 Task: In the  document Monkey.epub Share this file with 'softage.1@softage.net' Check 'Vision History' View the  non- printing characters
Action: Mouse moved to (282, 321)
Screenshot: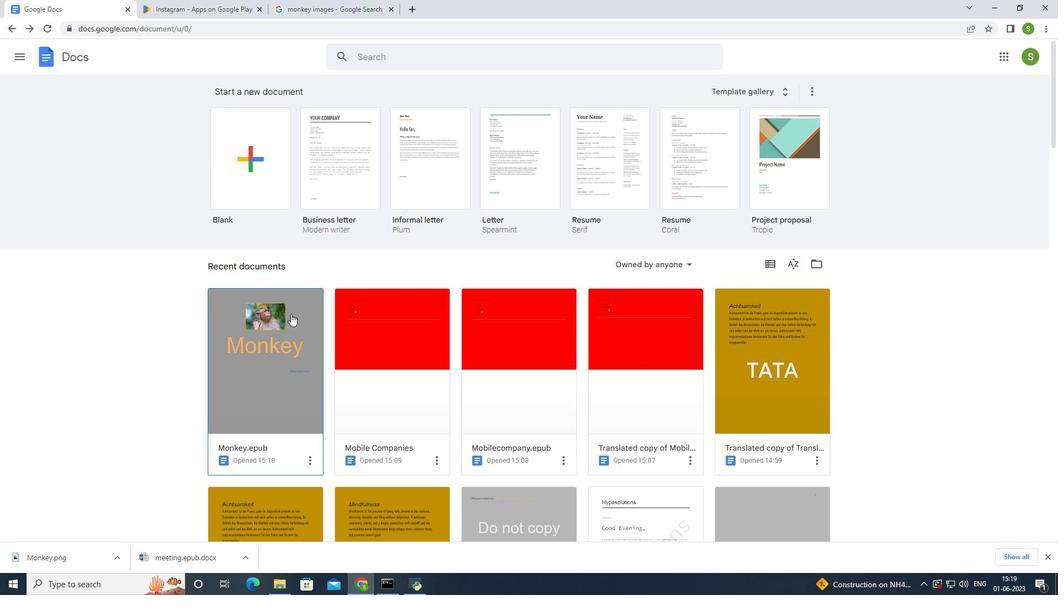
Action: Mouse pressed left at (282, 321)
Screenshot: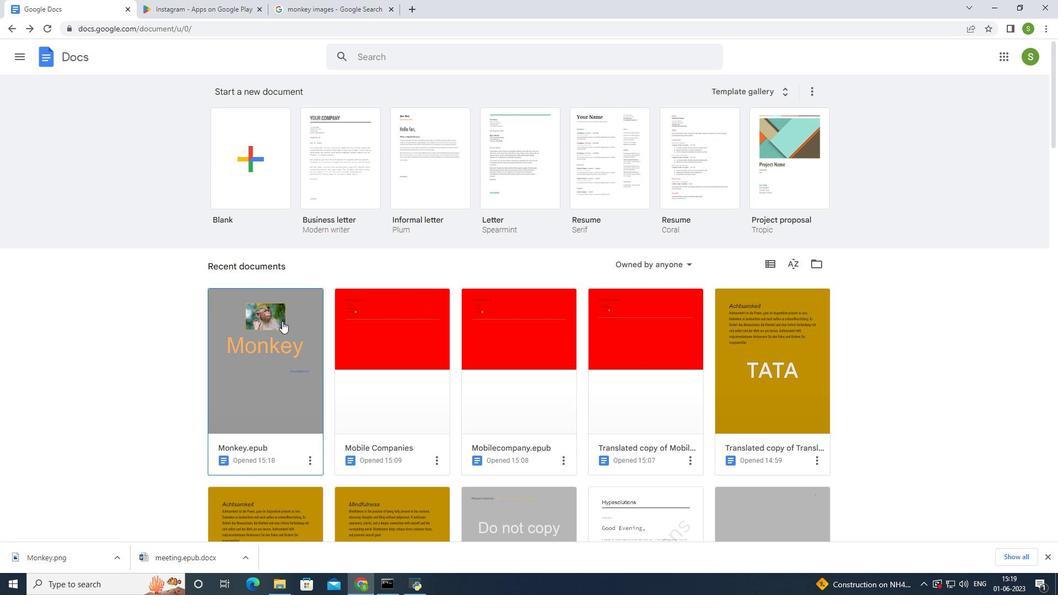 
Action: Mouse moved to (295, 310)
Screenshot: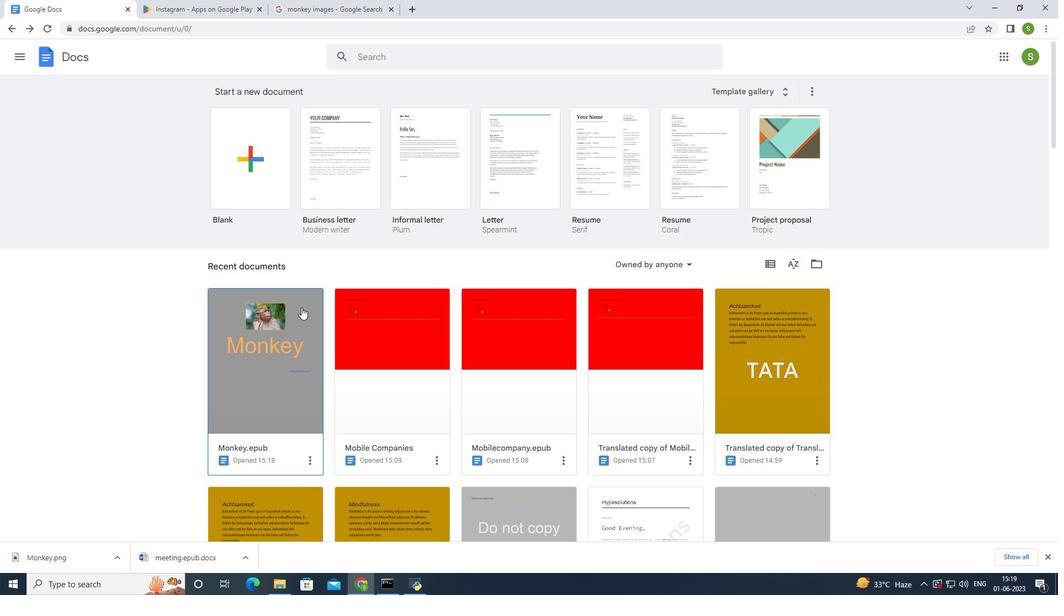 
Action: Mouse pressed left at (295, 310)
Screenshot: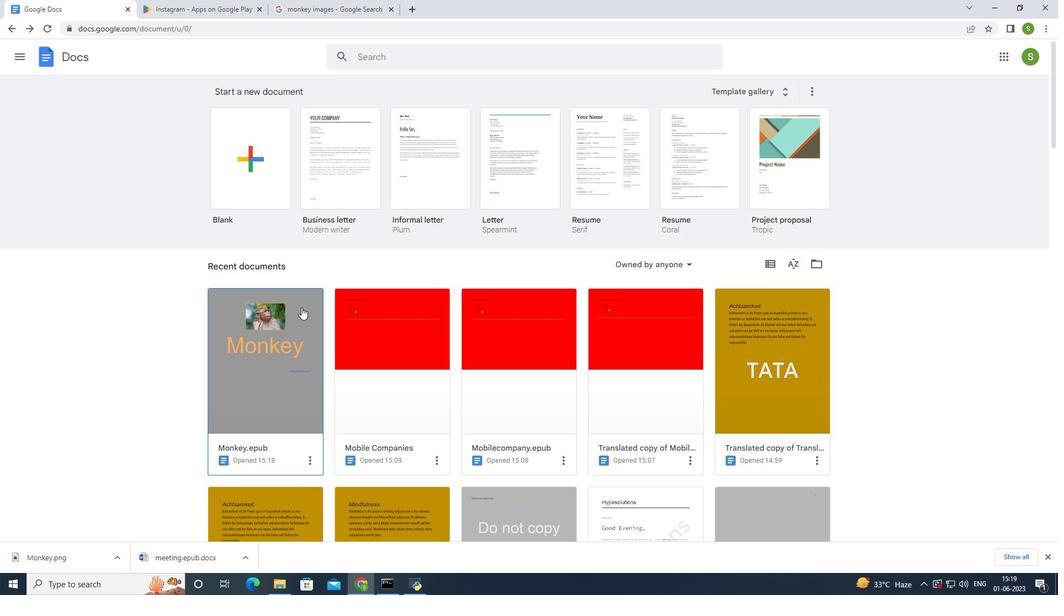 
Action: Mouse moved to (986, 61)
Screenshot: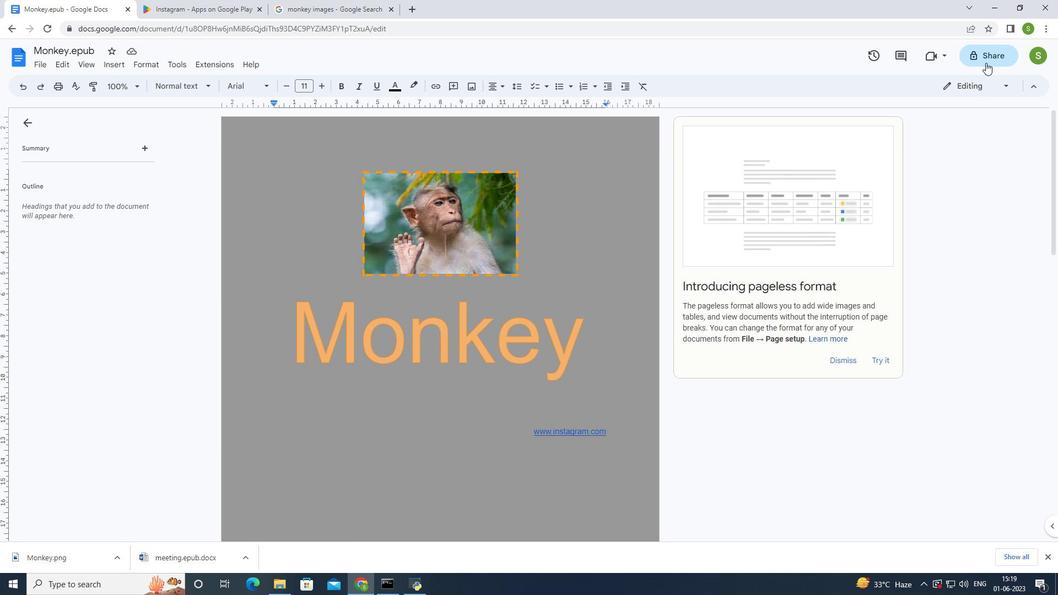 
Action: Mouse pressed left at (986, 61)
Screenshot: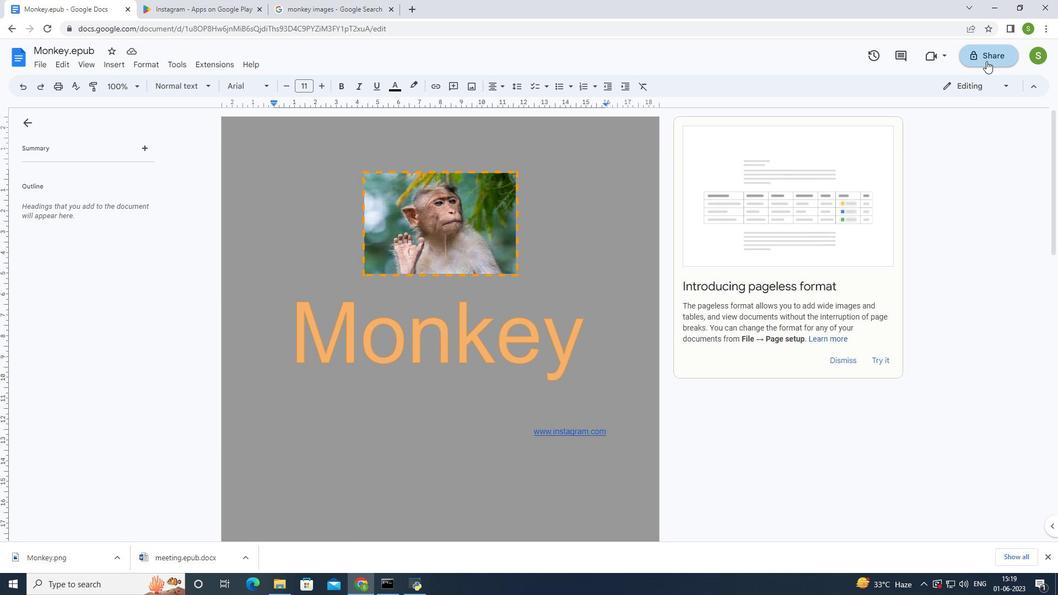 
Action: Mouse moved to (665, 236)
Screenshot: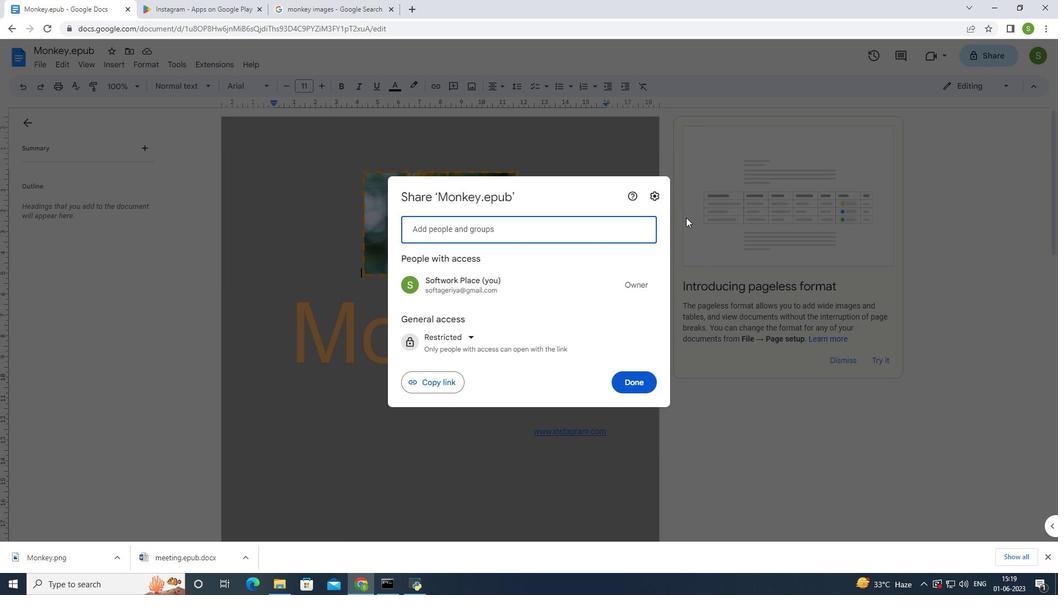 
Action: Key pressed softage,1<Key.shift>@softage.net<Key.enter>
Screenshot: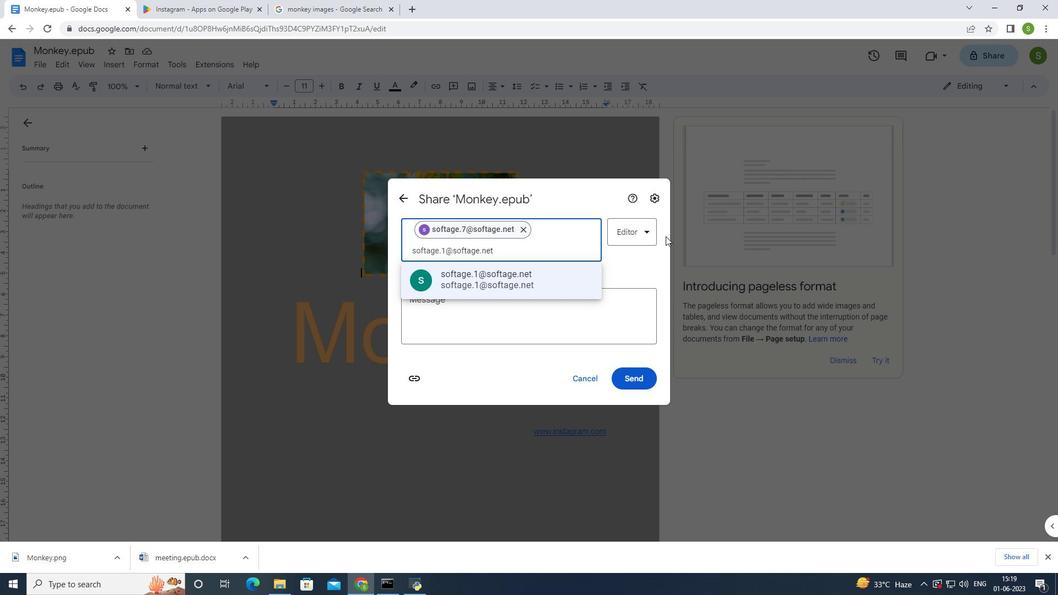 
Action: Mouse moved to (639, 379)
Screenshot: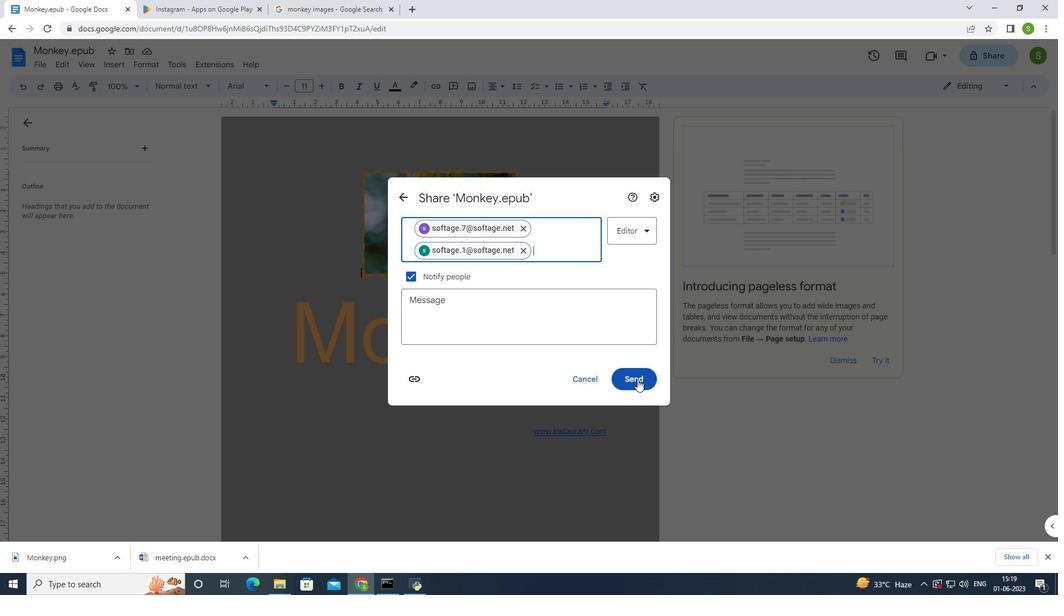 
Action: Mouse pressed left at (639, 379)
Screenshot: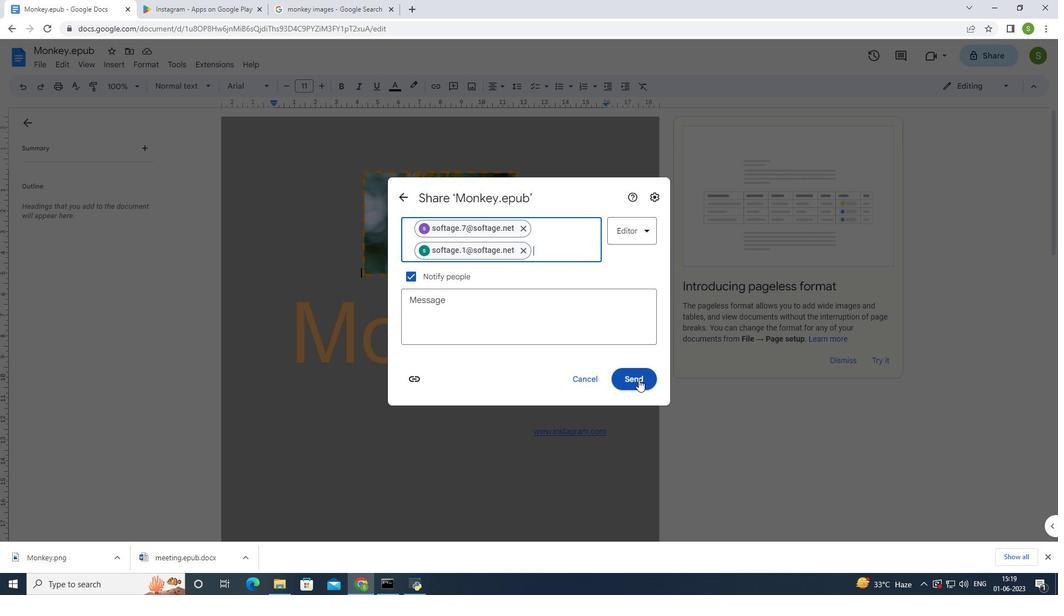
Action: Mouse moved to (607, 302)
Screenshot: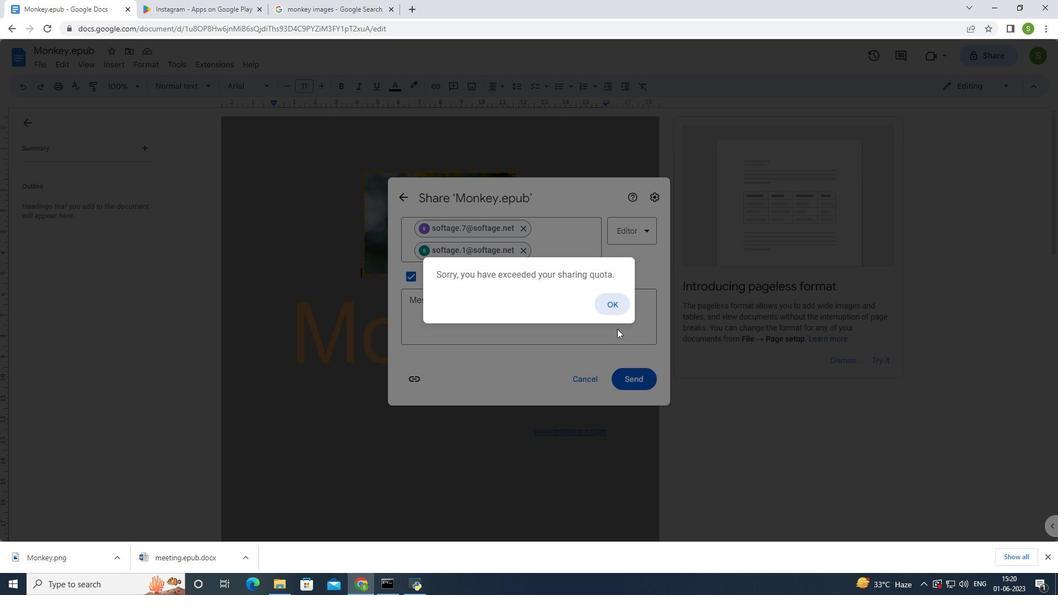
Action: Mouse pressed left at (607, 302)
Screenshot: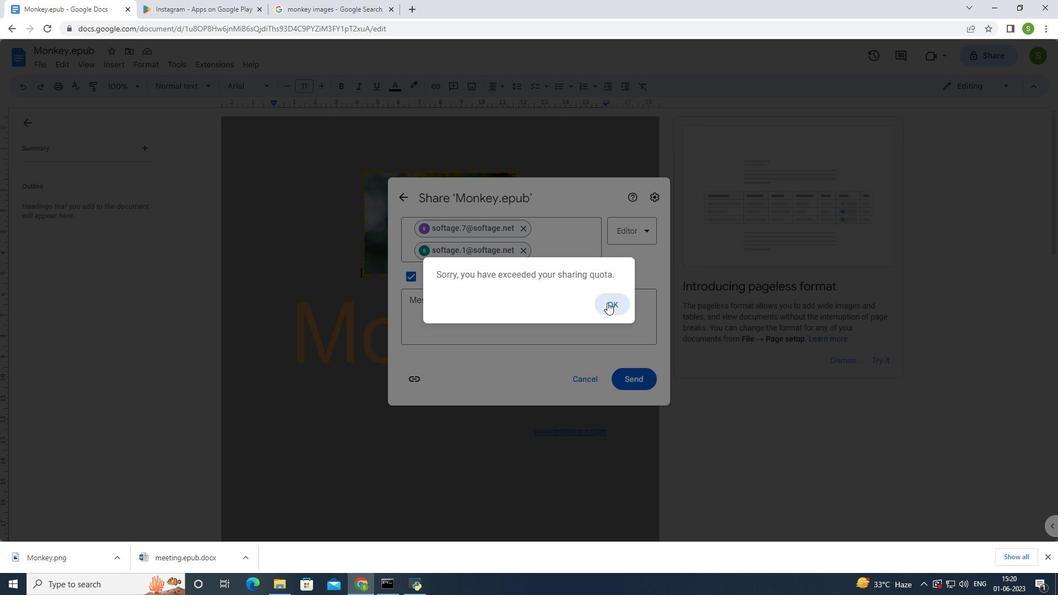 
Action: Mouse moved to (625, 377)
Screenshot: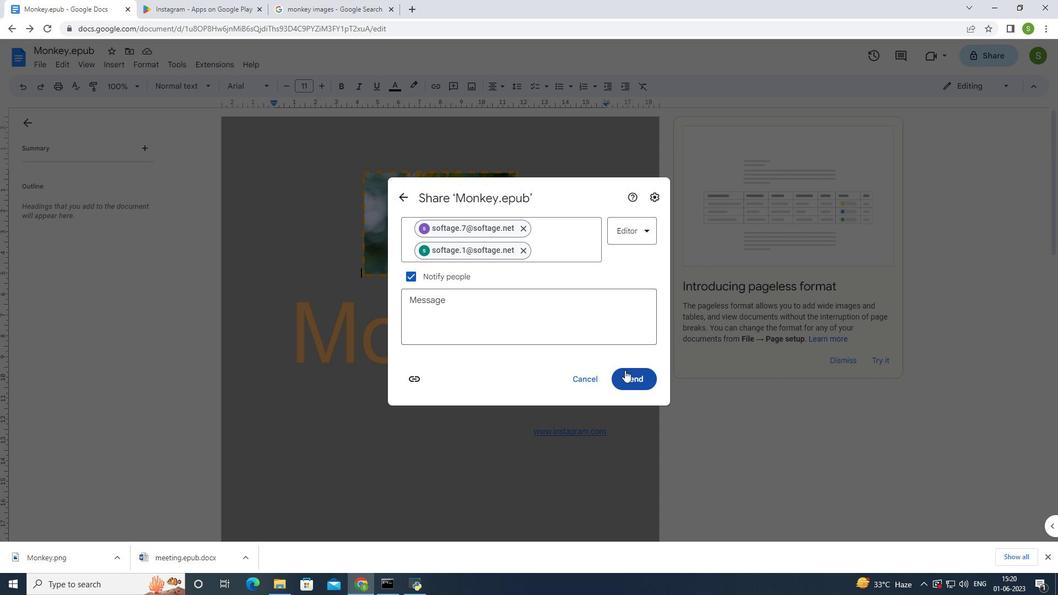 
Action: Mouse pressed left at (625, 377)
Screenshot: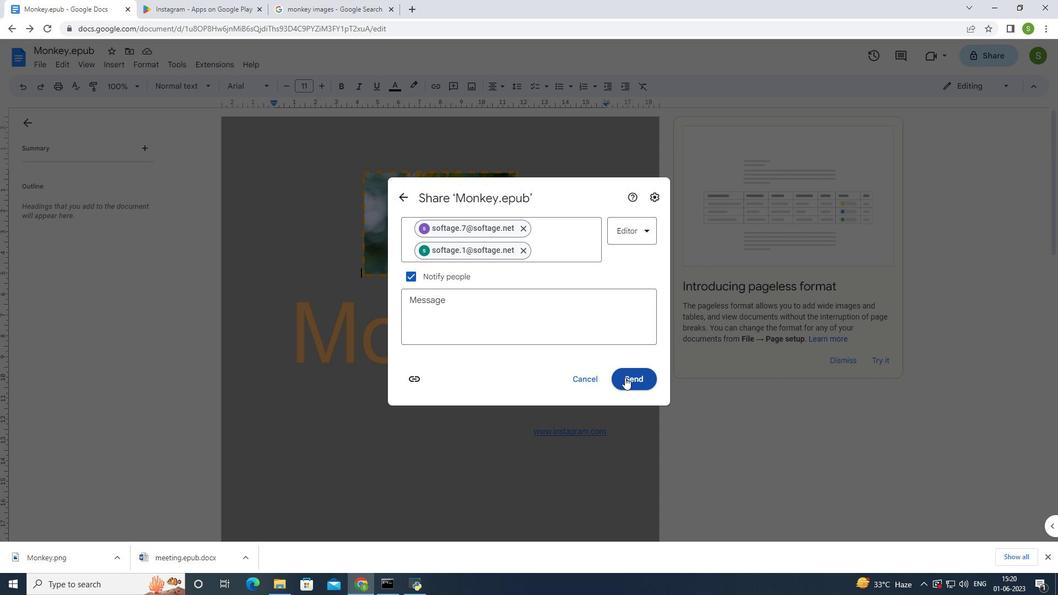 
Action: Mouse moved to (600, 306)
Screenshot: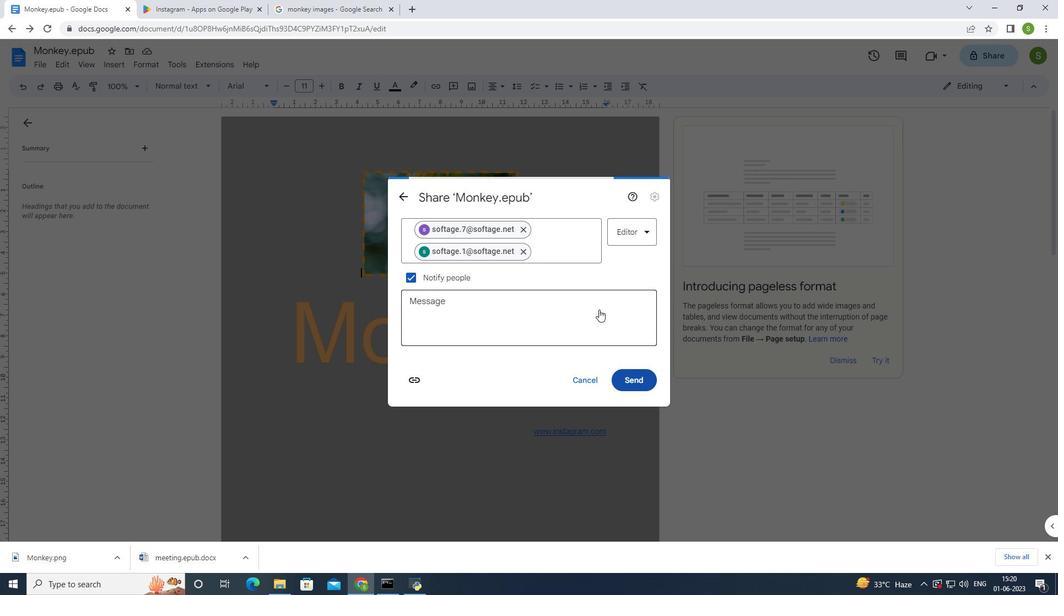 
Action: Mouse pressed left at (600, 306)
Screenshot: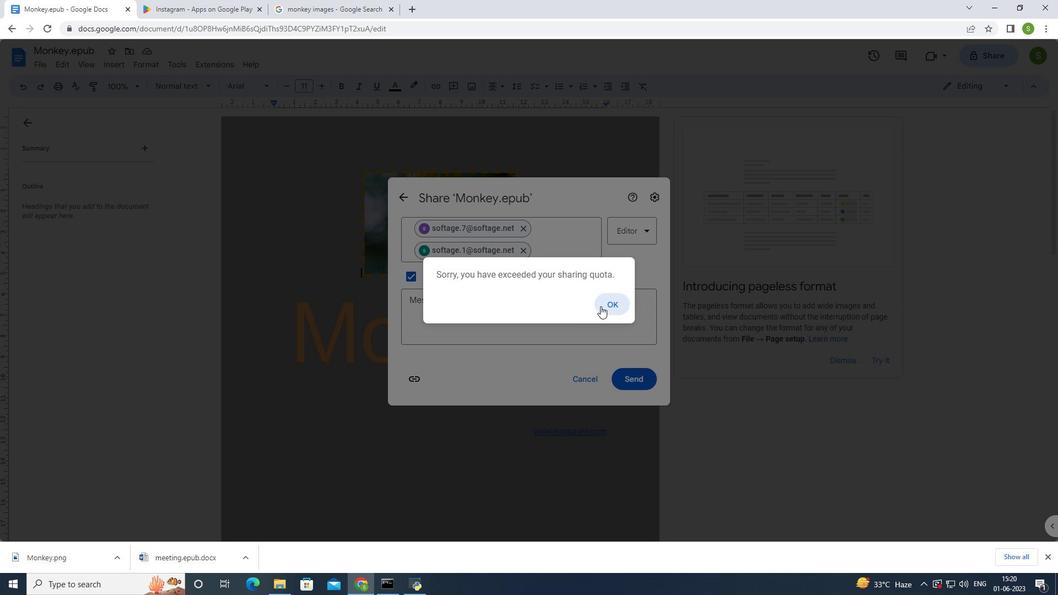 
Action: Mouse moved to (581, 380)
Screenshot: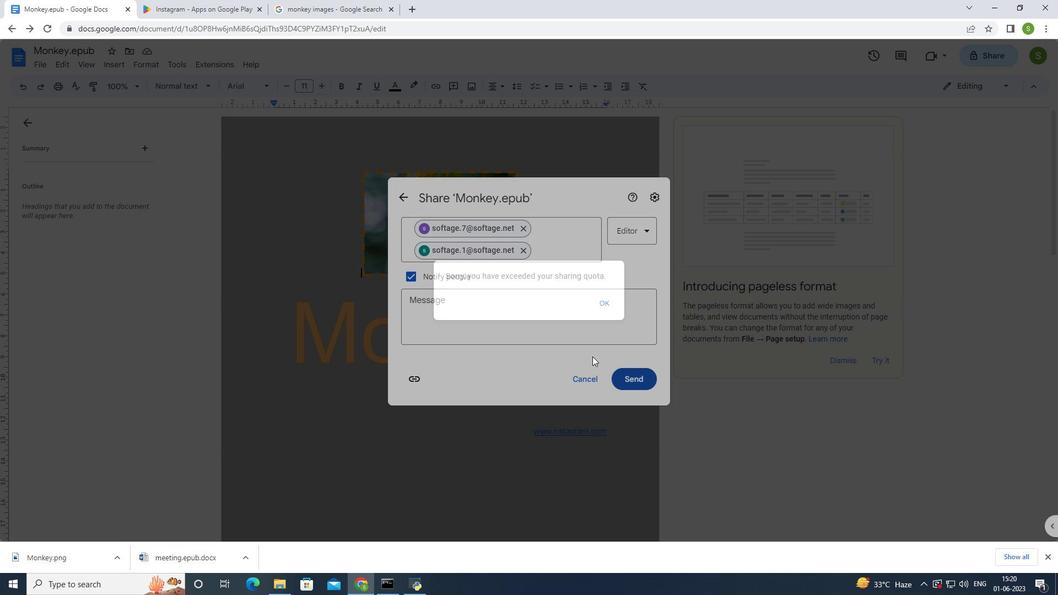 
Action: Mouse pressed left at (581, 380)
Screenshot: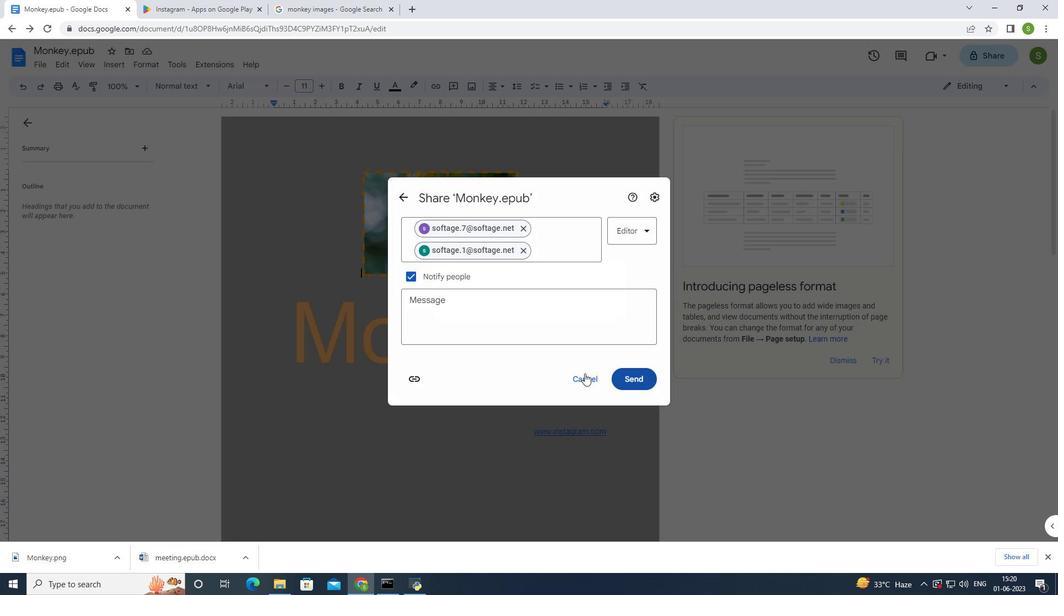 
Action: Mouse moved to (368, 322)
Screenshot: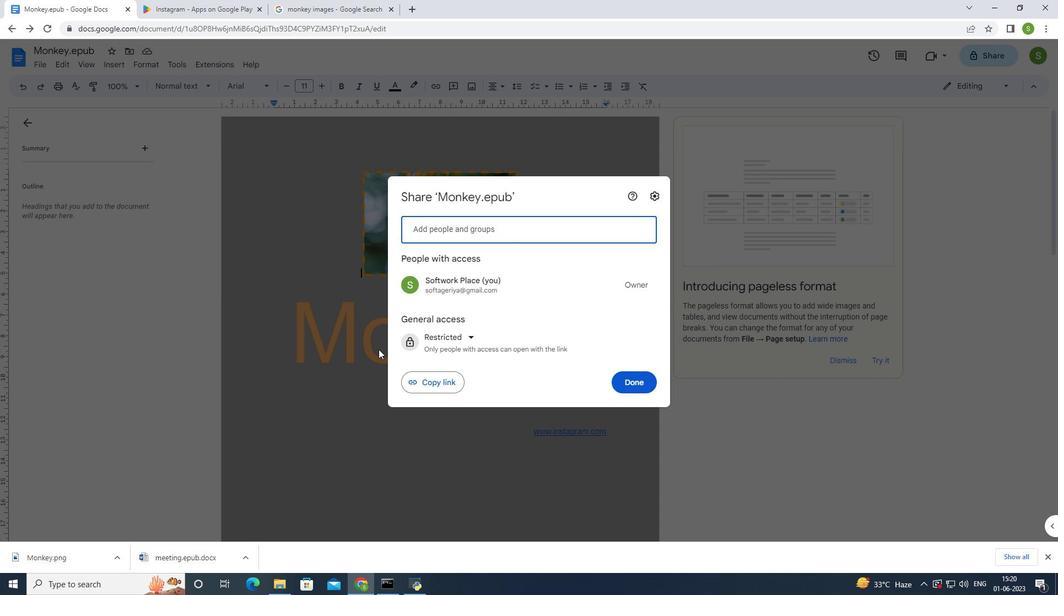 
Action: Mouse pressed left at (368, 322)
Screenshot: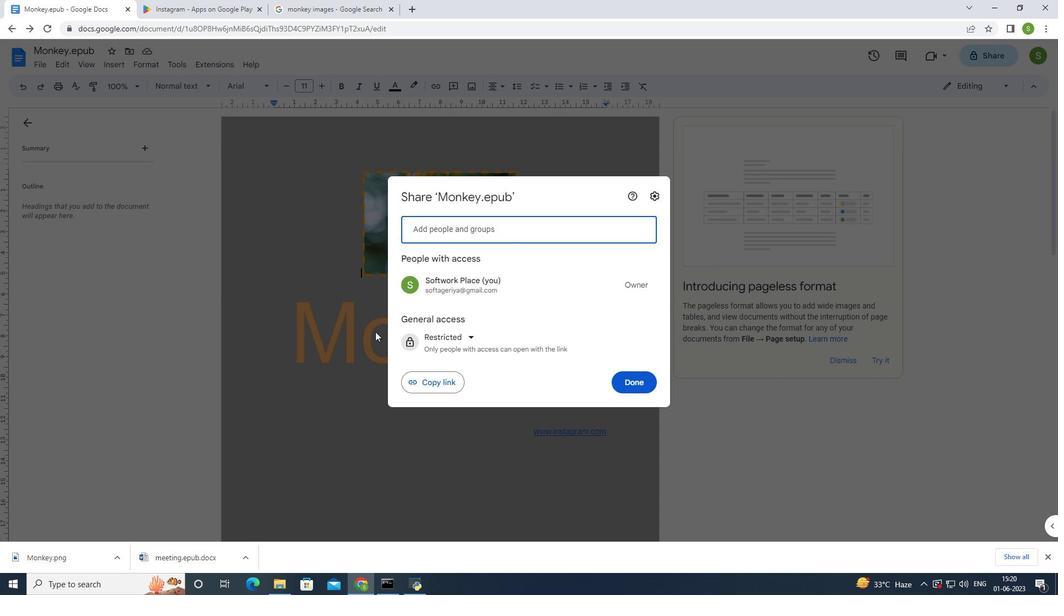 
Action: Mouse moved to (35, 64)
Screenshot: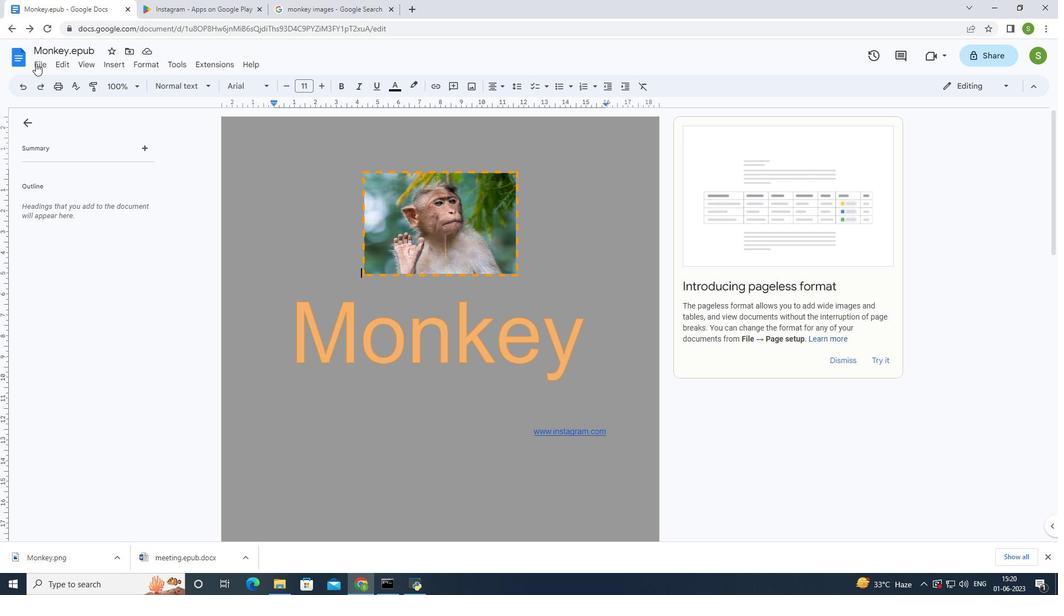 
Action: Mouse pressed left at (35, 64)
Screenshot: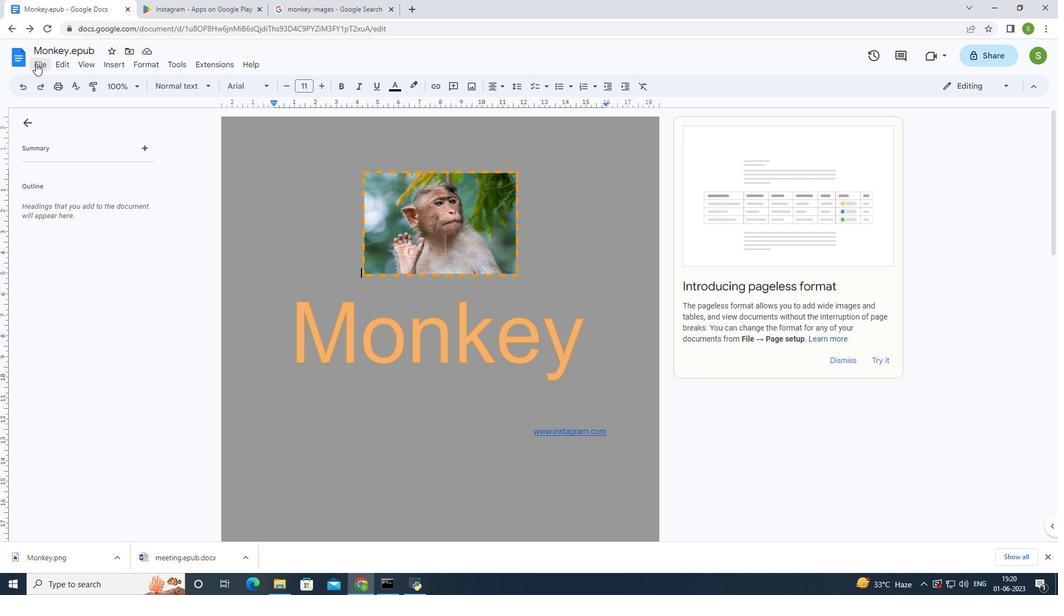 
Action: Mouse moved to (84, 285)
Screenshot: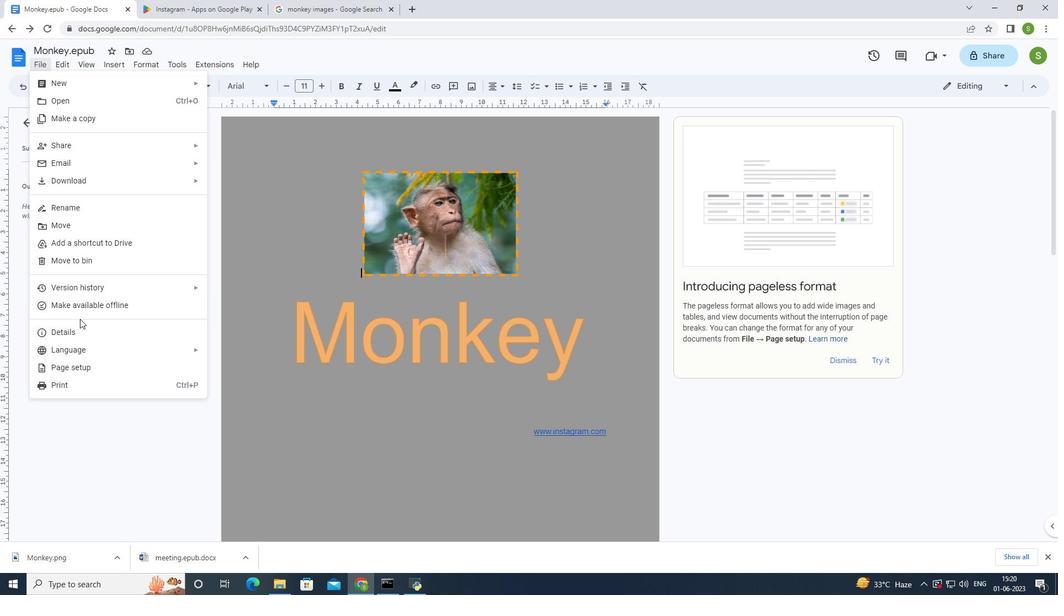 
Action: Mouse pressed left at (84, 285)
Screenshot: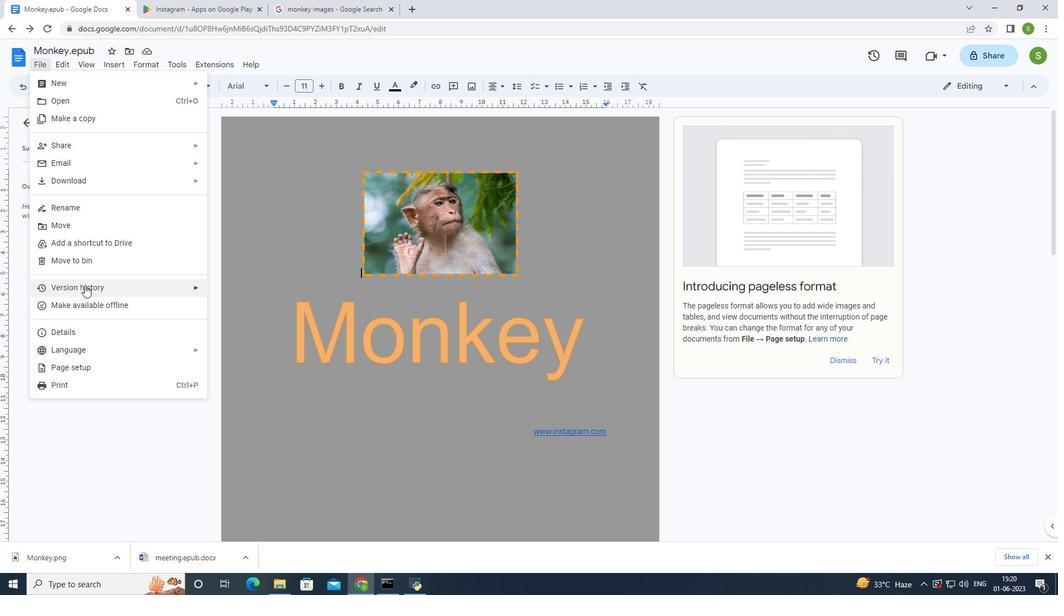 
Action: Mouse moved to (253, 287)
Screenshot: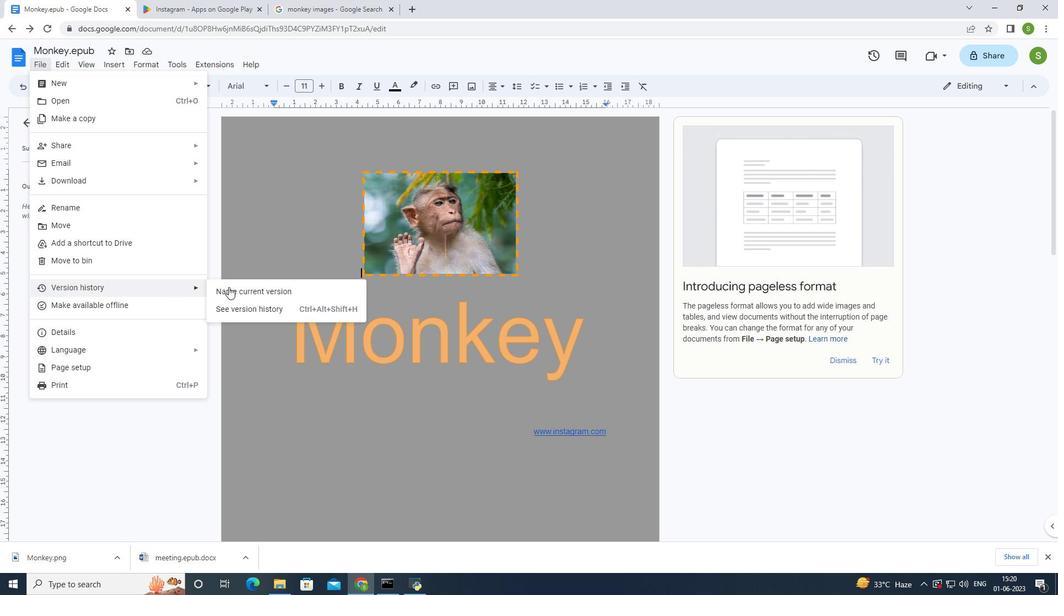 
Action: Mouse pressed left at (253, 287)
Screenshot: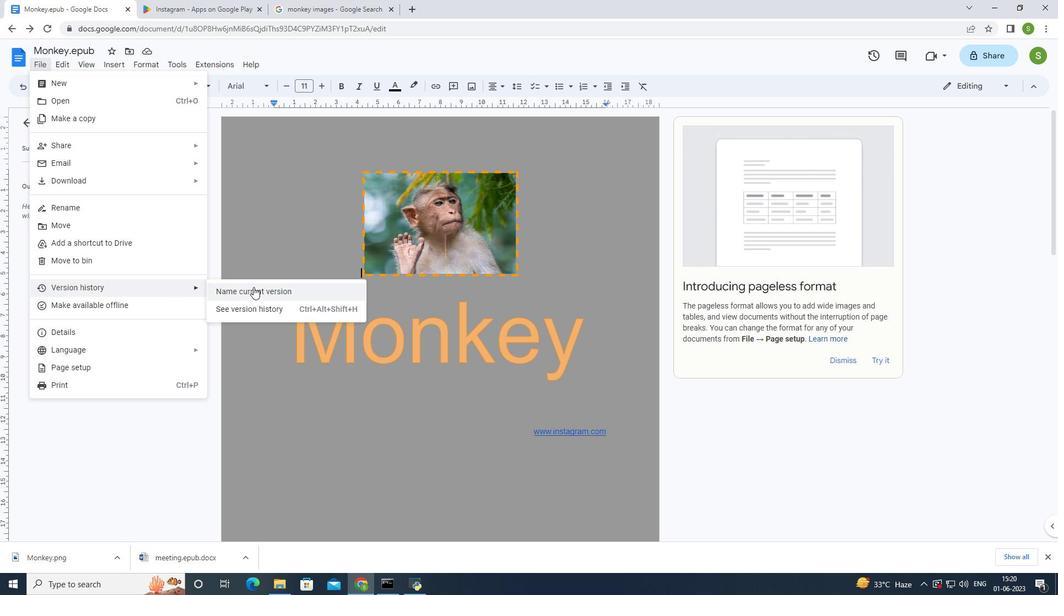 
Action: Mouse moved to (394, 203)
Screenshot: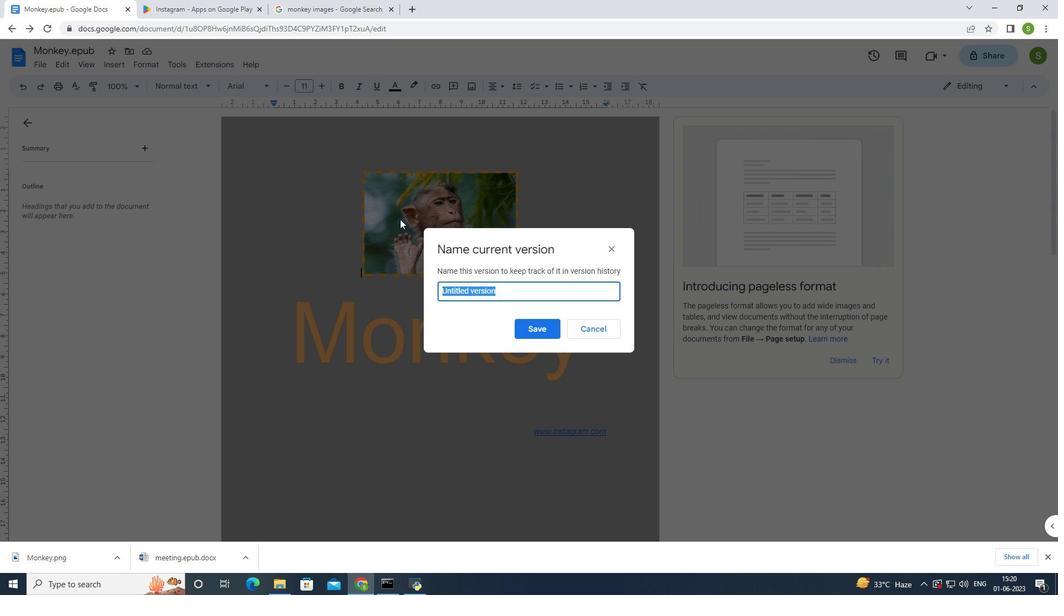 
Action: Key pressed non-printing<Key.space>charector<Key.backspace><Key.backspace>ers<Key.enter>
Screenshot: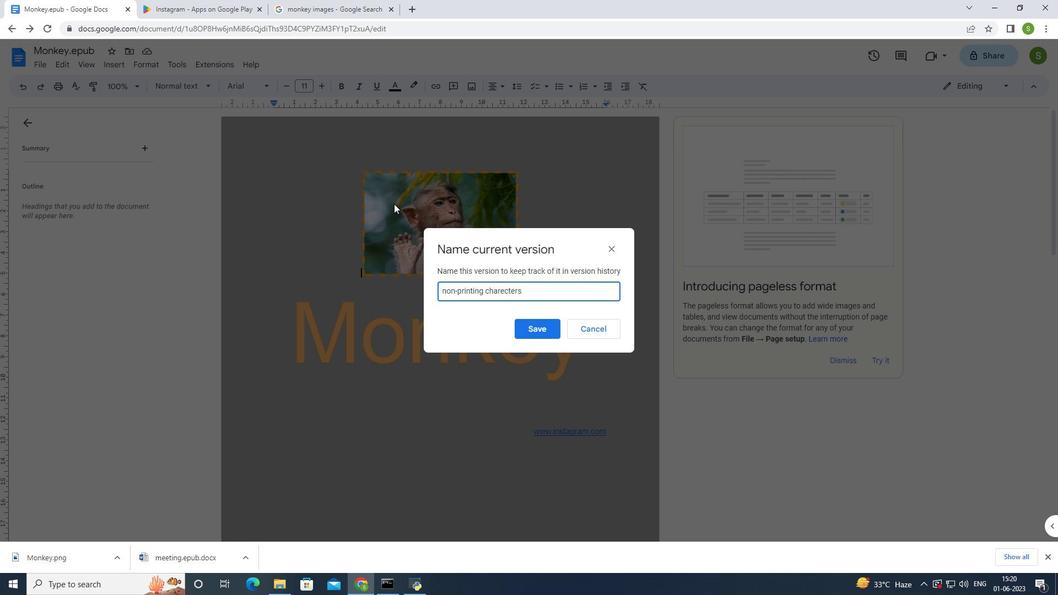 
Action: Mouse moved to (251, 20)
Screenshot: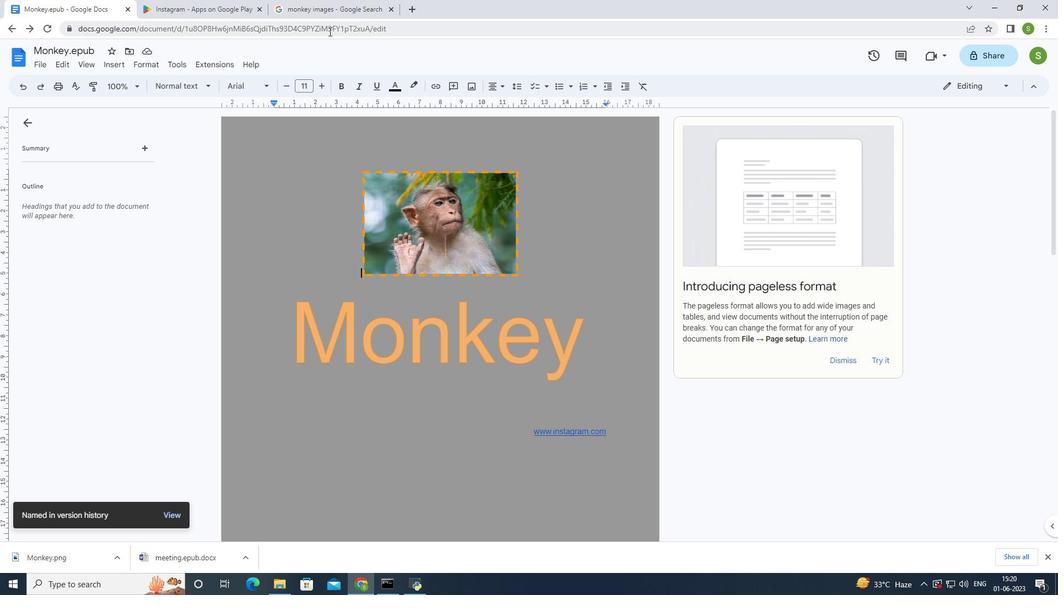 
